 Task: View the BOLLYWOOD trailer
Action: Mouse pressed left at (426, 298)
Screenshot: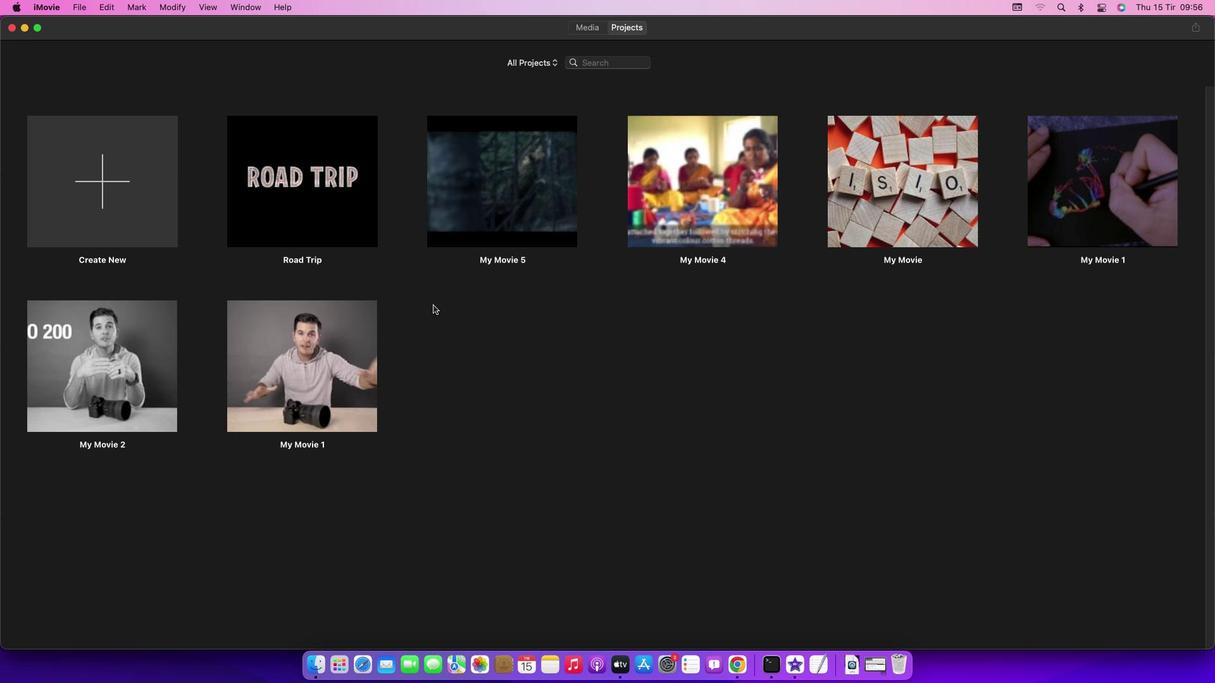 
Action: Mouse moved to (72, 3)
Screenshot: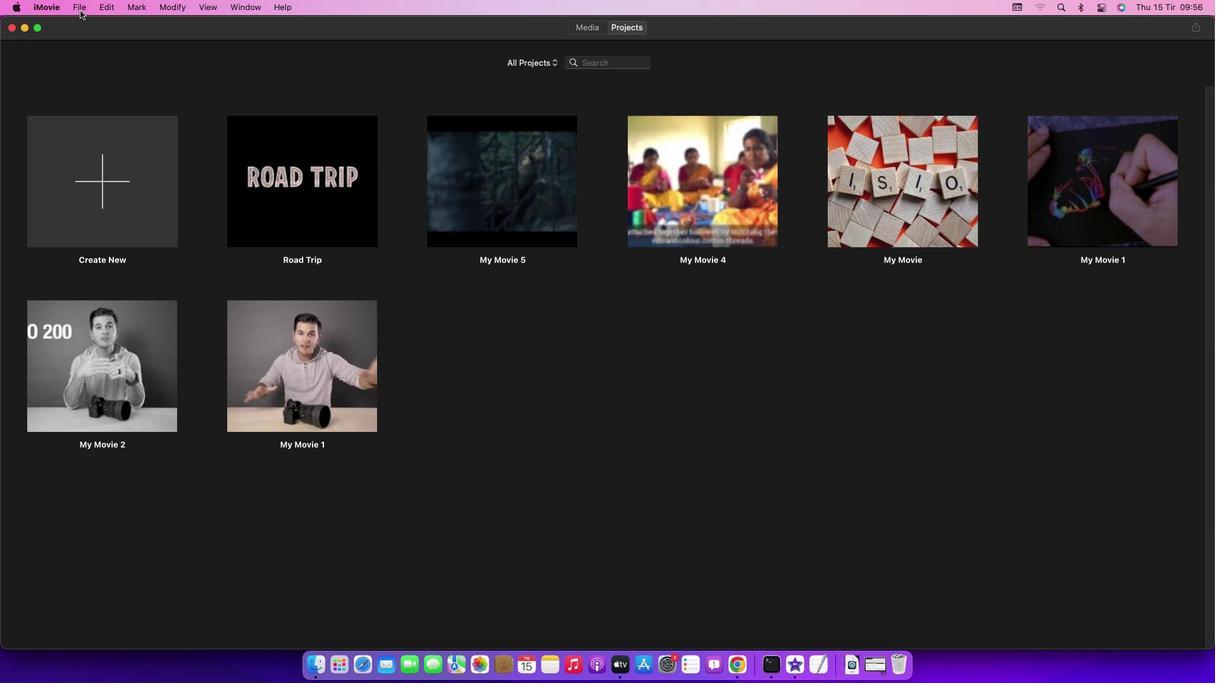 
Action: Mouse pressed left at (72, 3)
Screenshot: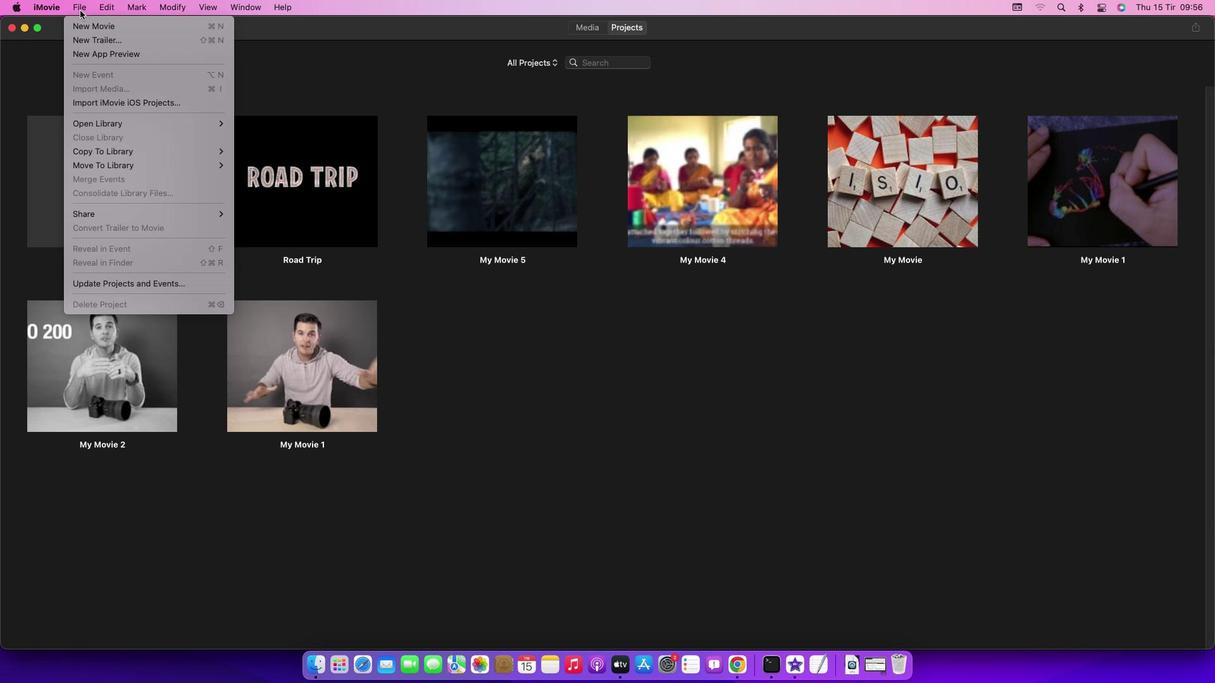 
Action: Mouse moved to (83, 30)
Screenshot: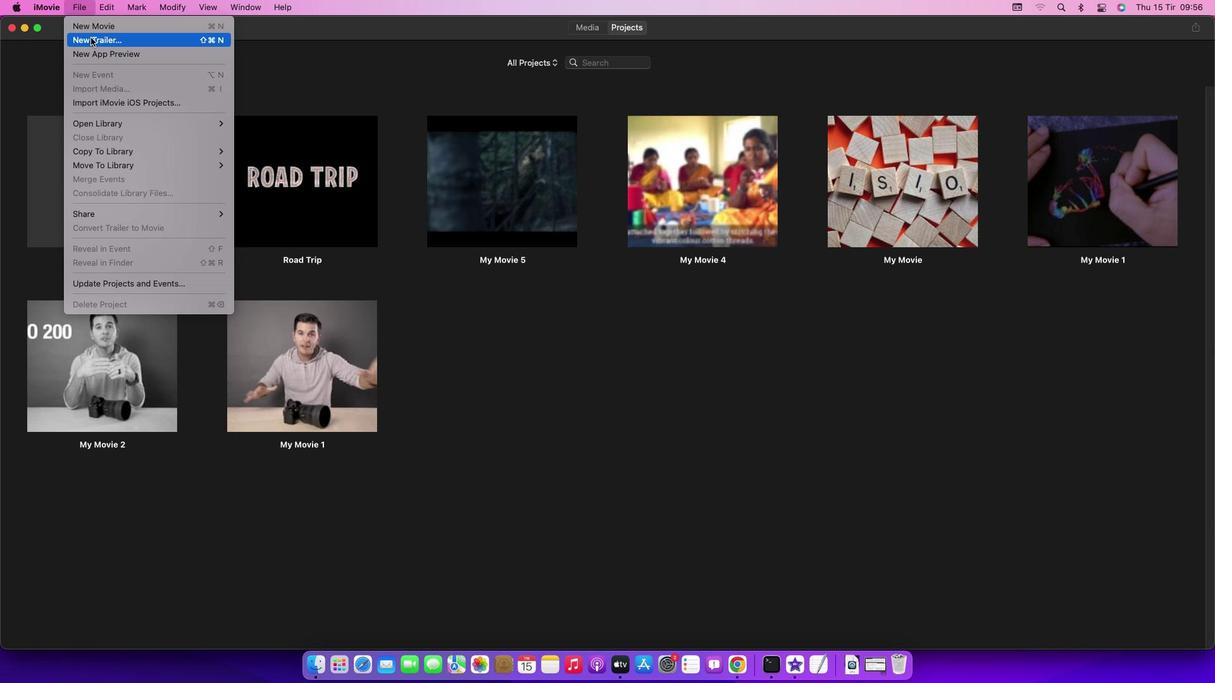 
Action: Mouse pressed left at (83, 30)
Screenshot: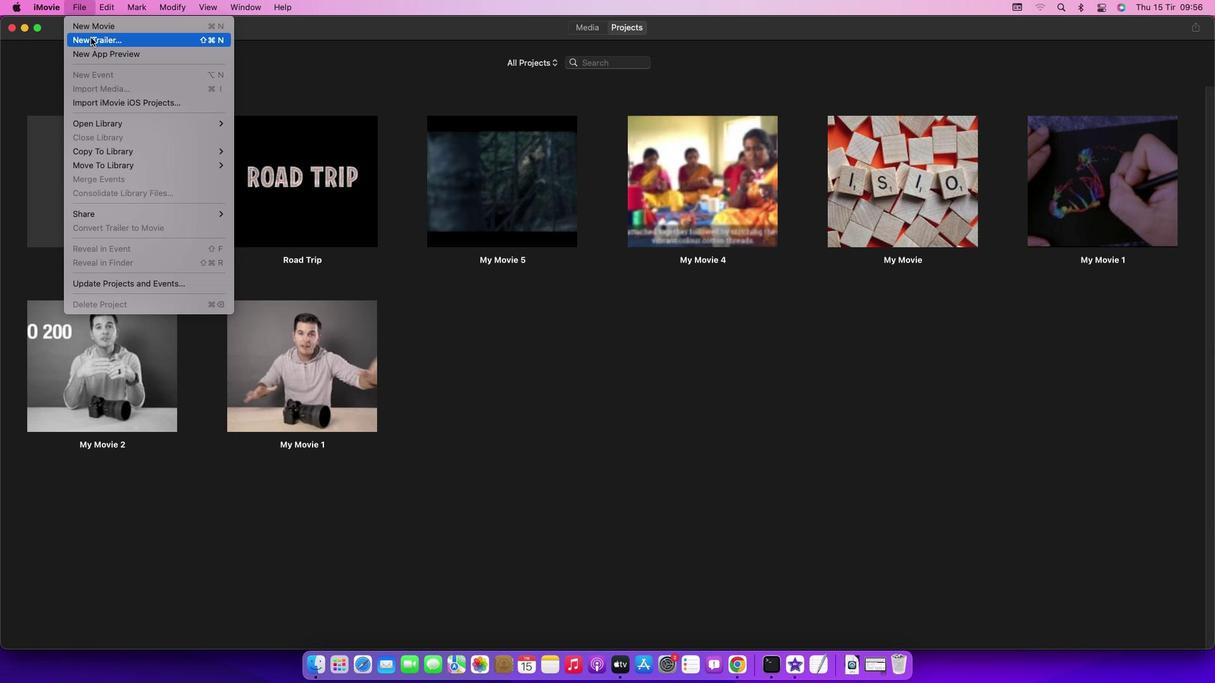 
Action: Mouse moved to (722, 348)
Screenshot: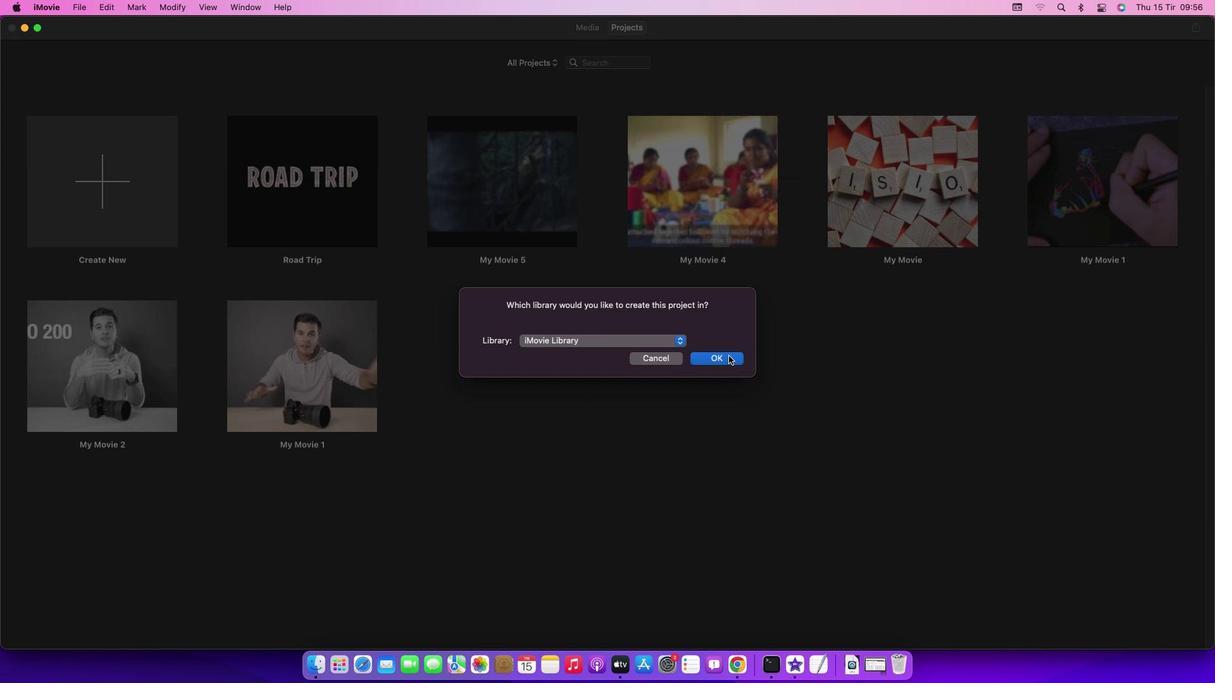 
Action: Mouse pressed left at (722, 348)
Screenshot: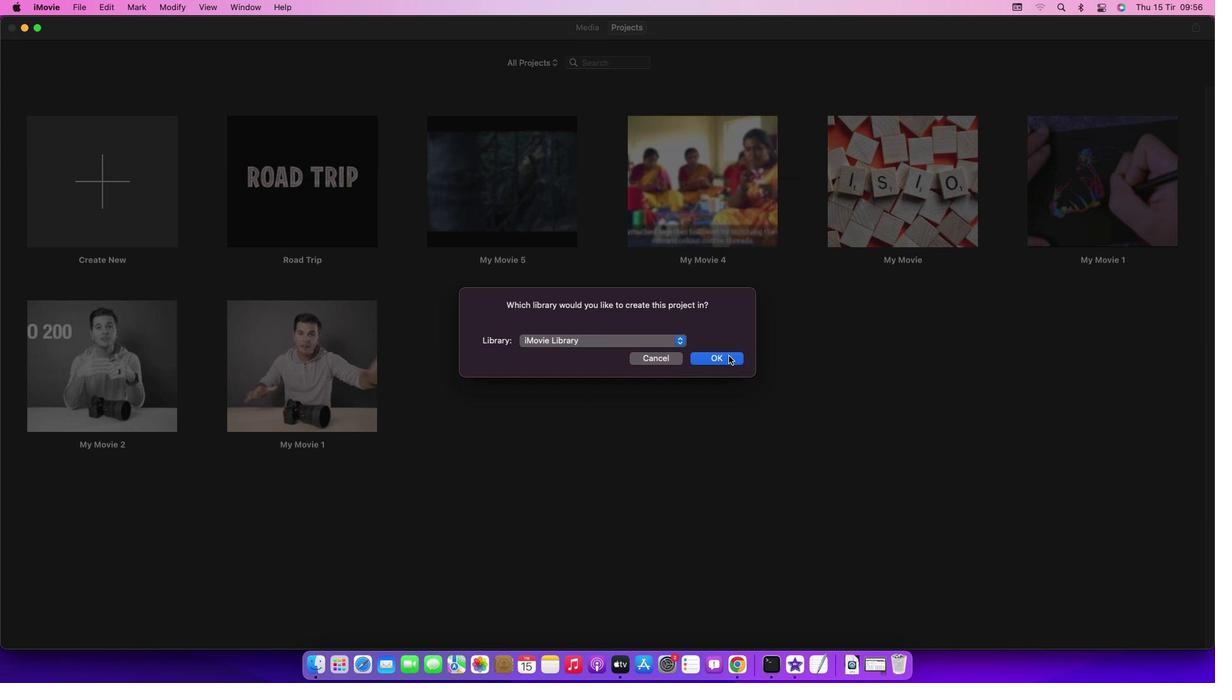 
Action: Mouse moved to (619, 245)
Screenshot: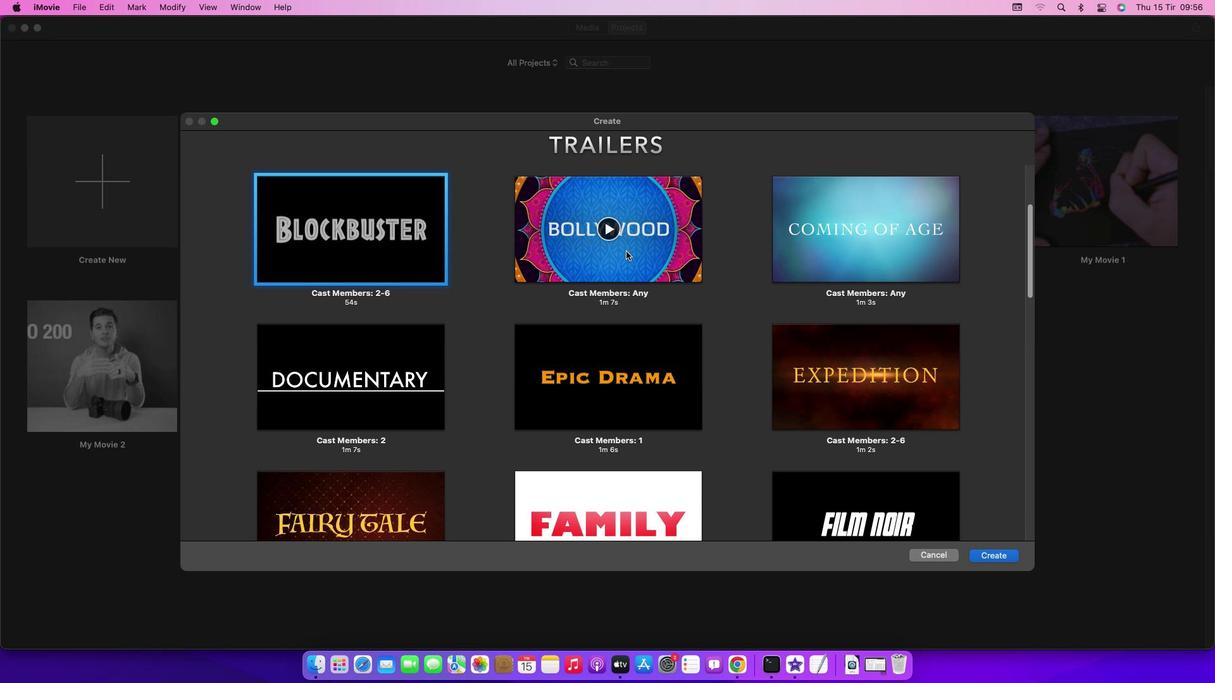 
Action: Mouse pressed left at (619, 245)
Screenshot: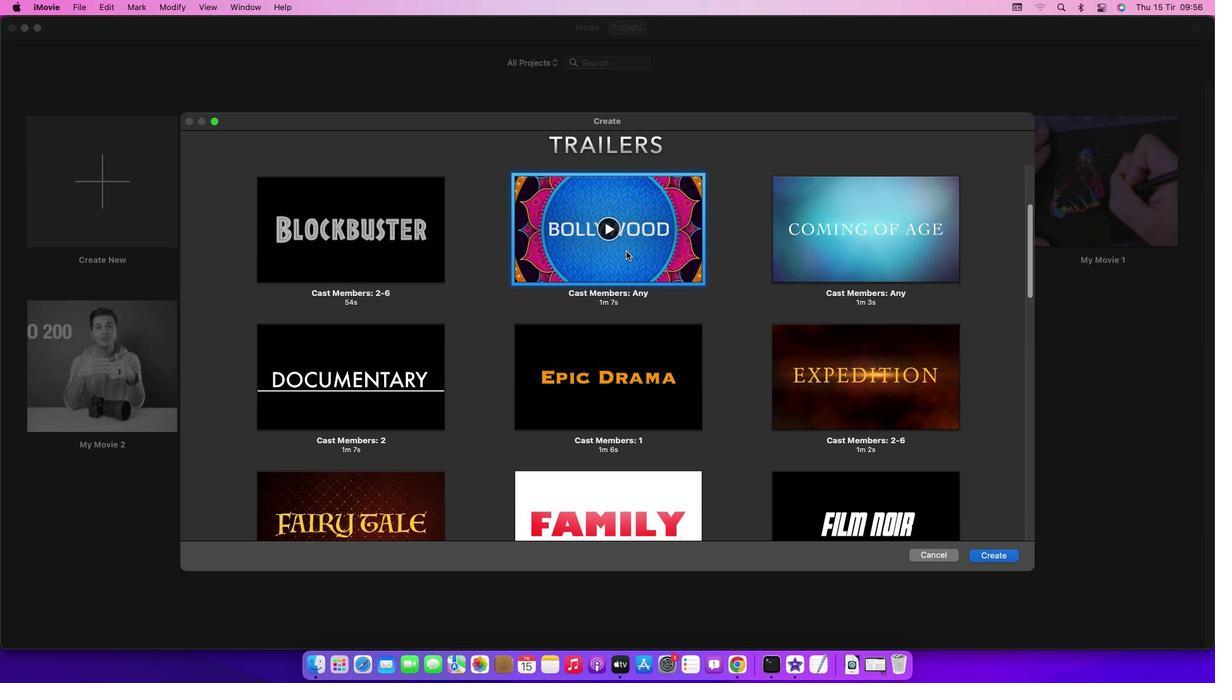
Action: Mouse moved to (991, 553)
Screenshot: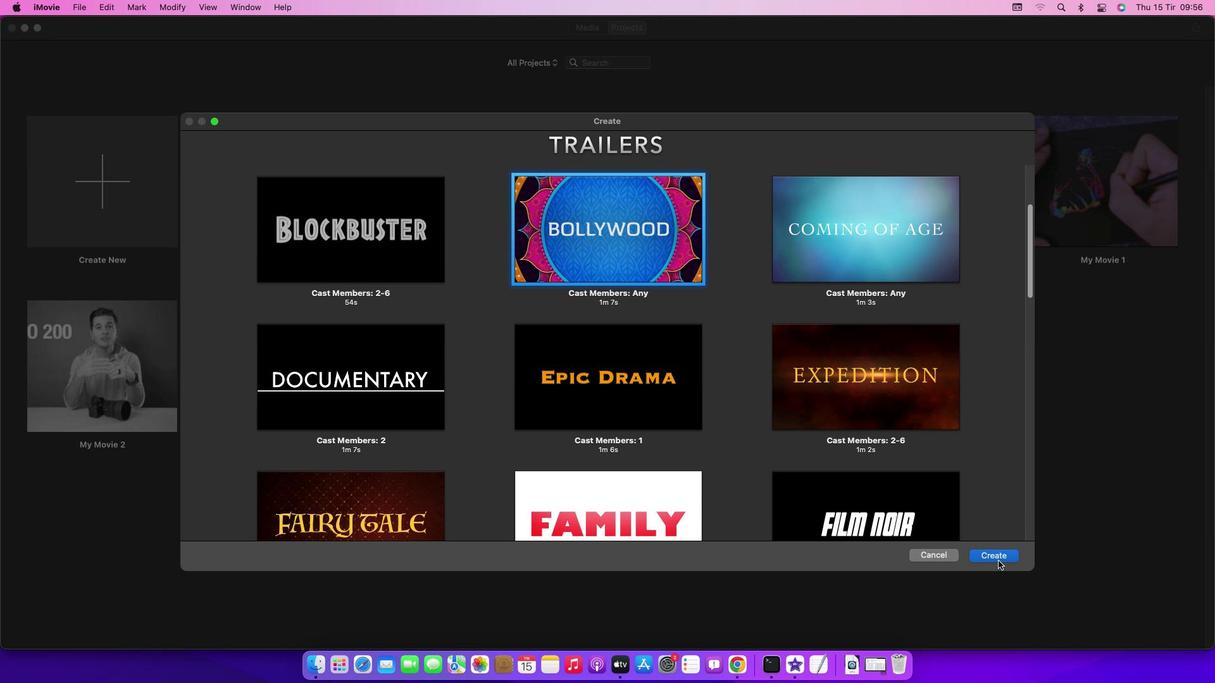
Action: Mouse pressed left at (991, 553)
Screenshot: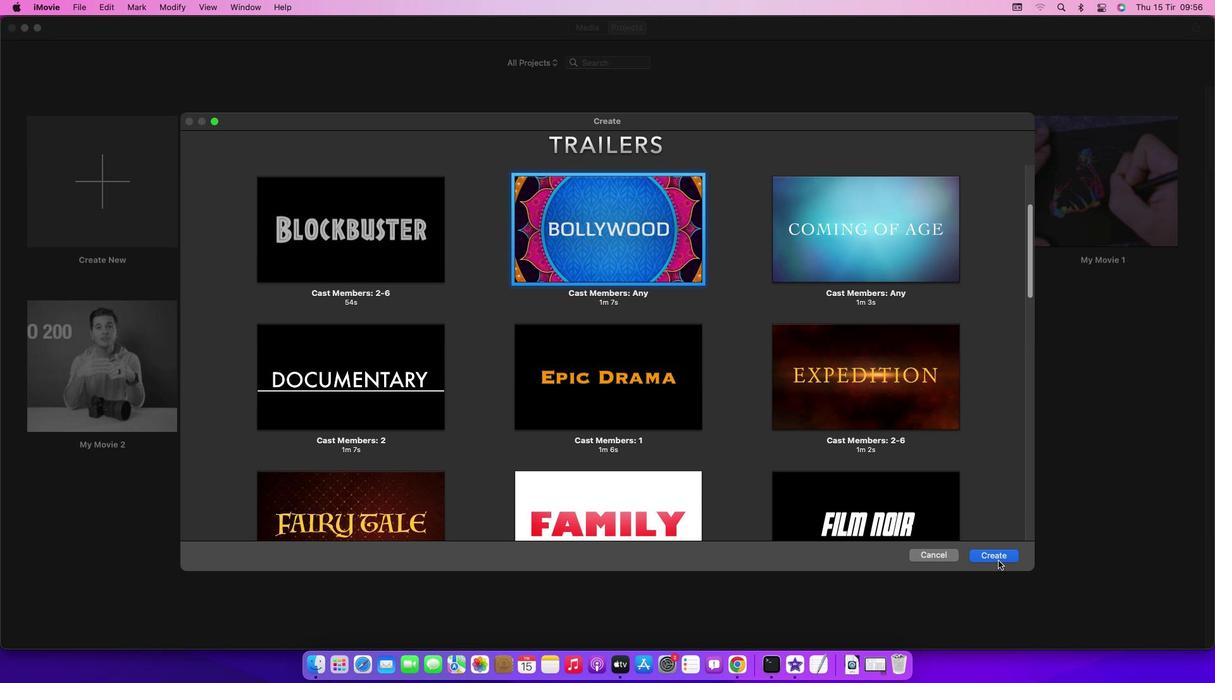 
Action: Mouse moved to (1002, 324)
Screenshot: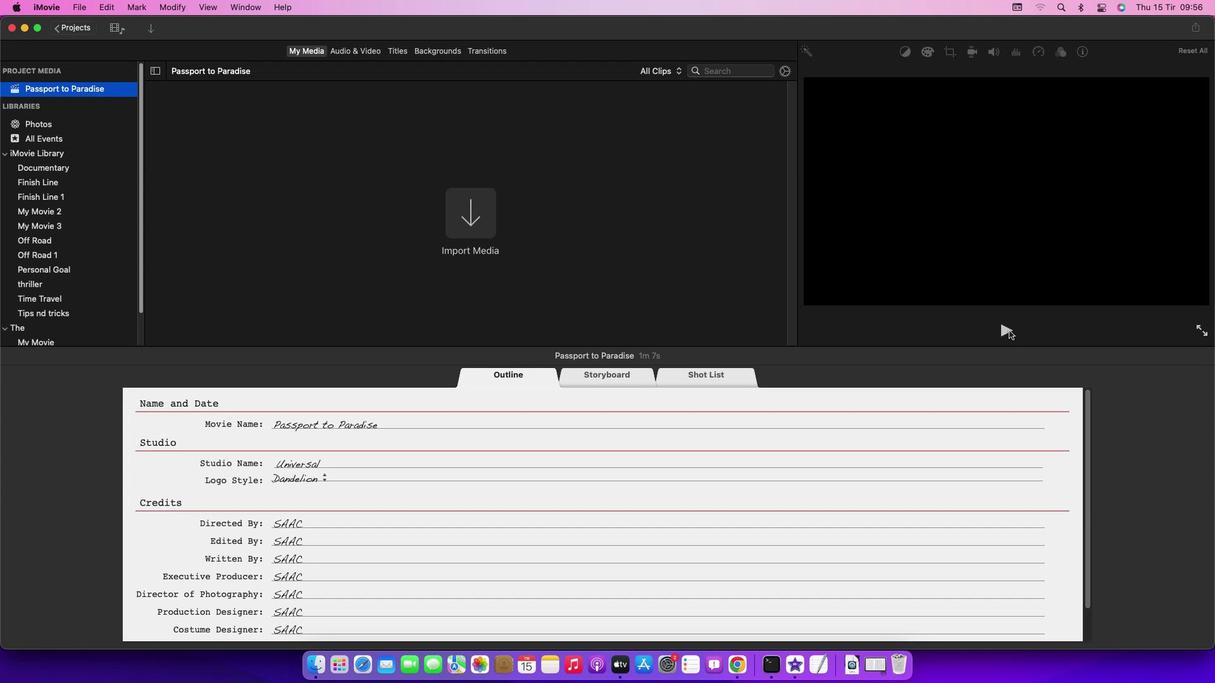 
Action: Mouse pressed left at (1002, 324)
Screenshot: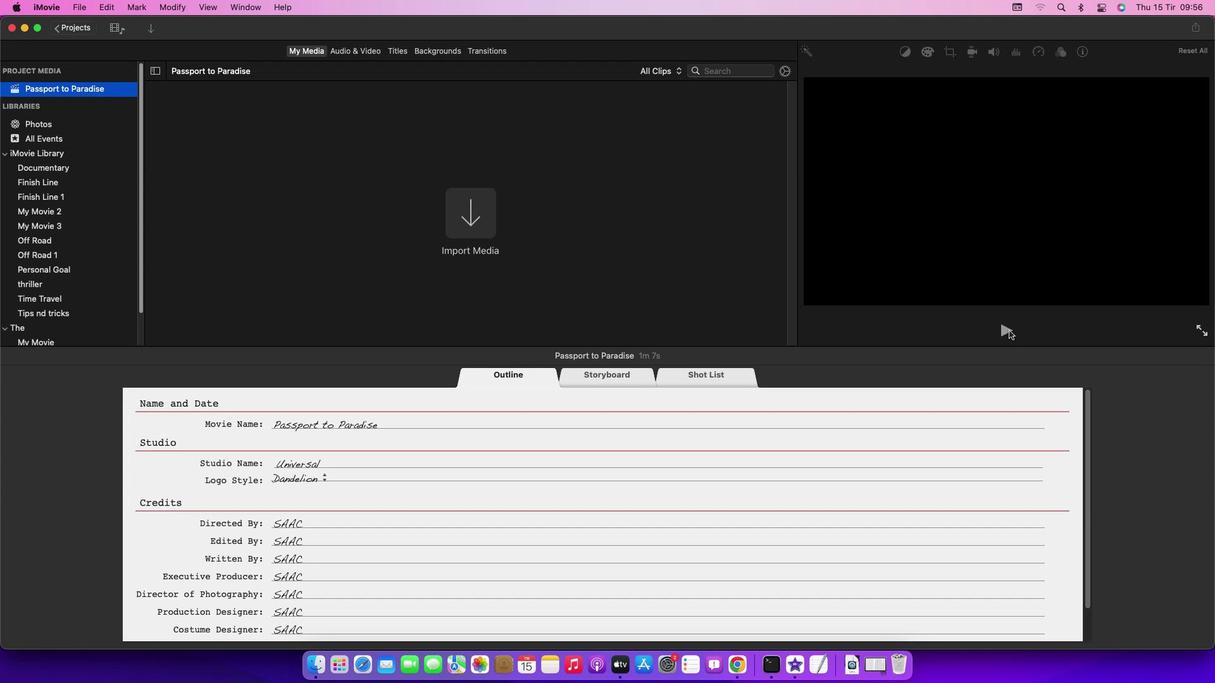
Action: Mouse moved to (992, 327)
Screenshot: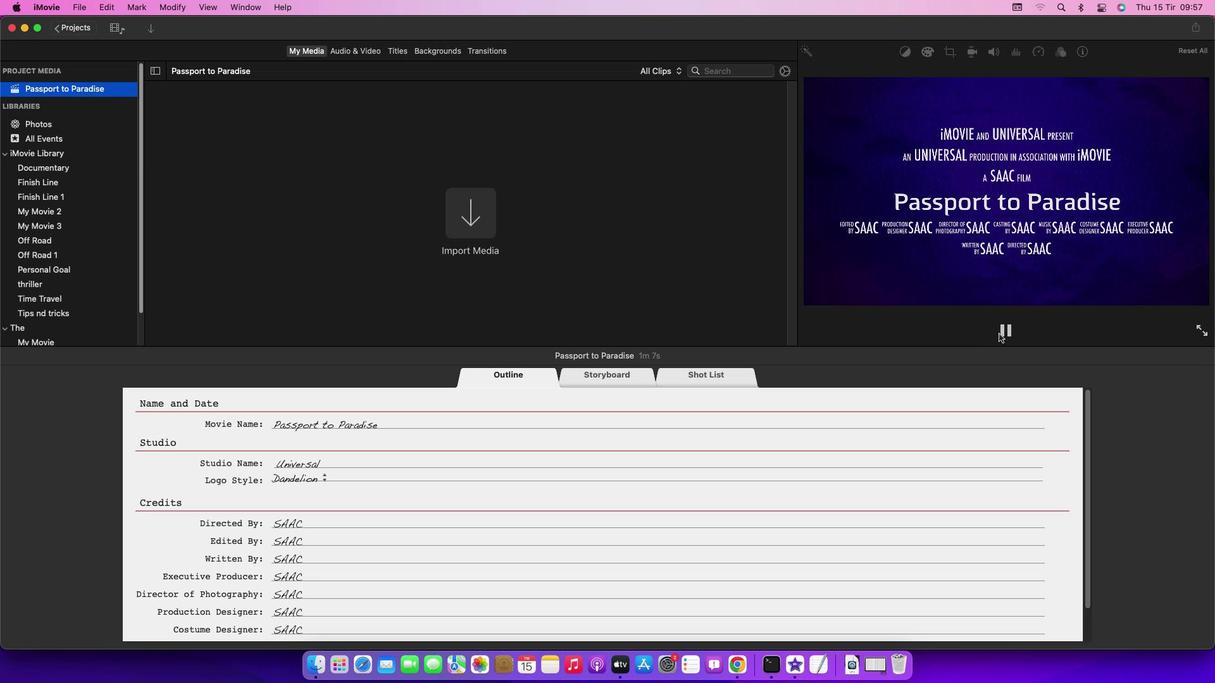 
Action: Mouse pressed left at (992, 327)
Screenshot: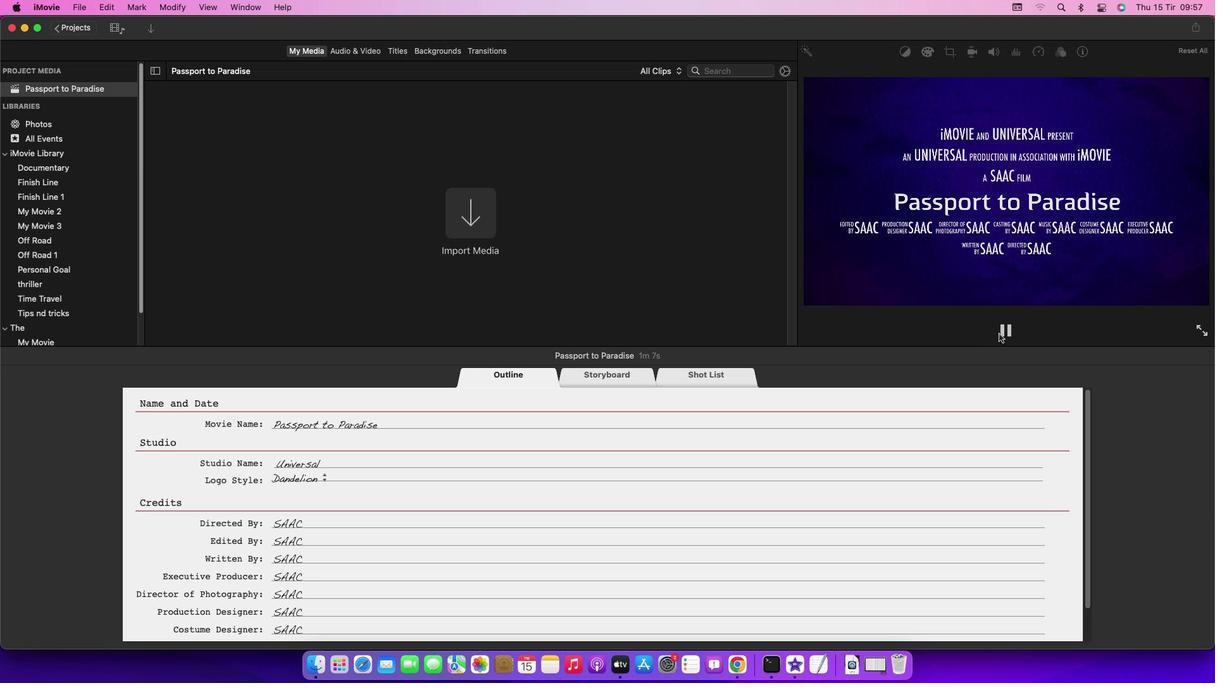 
Action: Mouse moved to (995, 326)
Screenshot: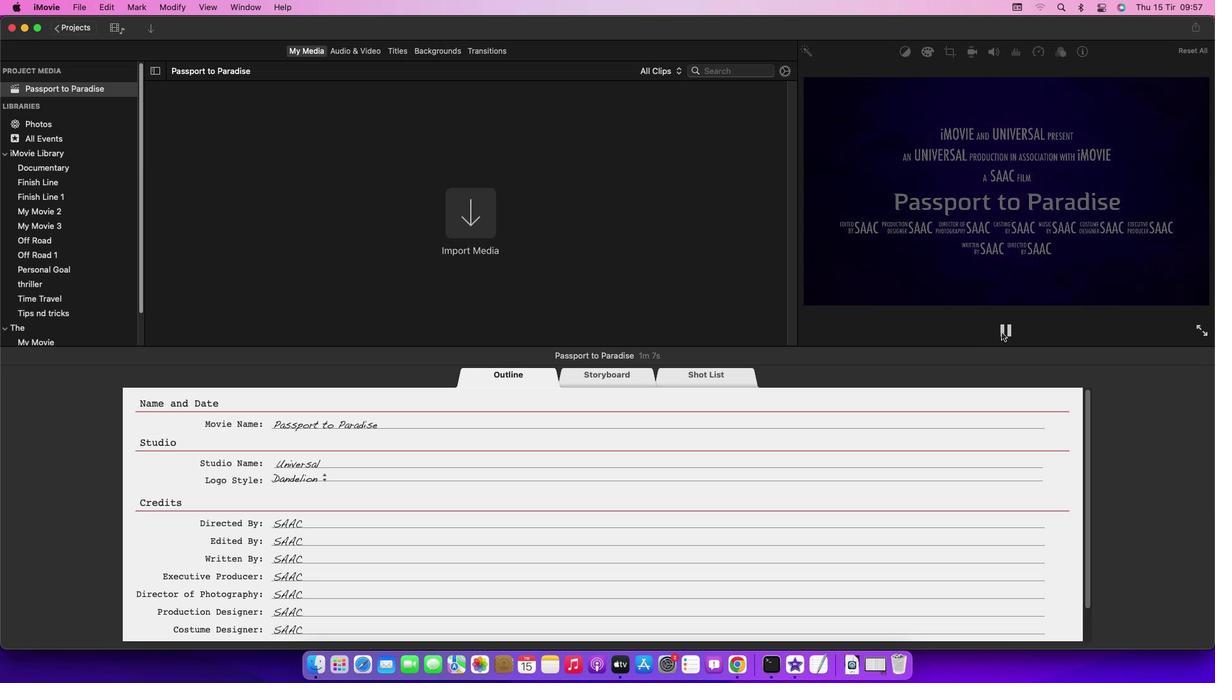 
Action: Mouse pressed left at (995, 326)
Screenshot: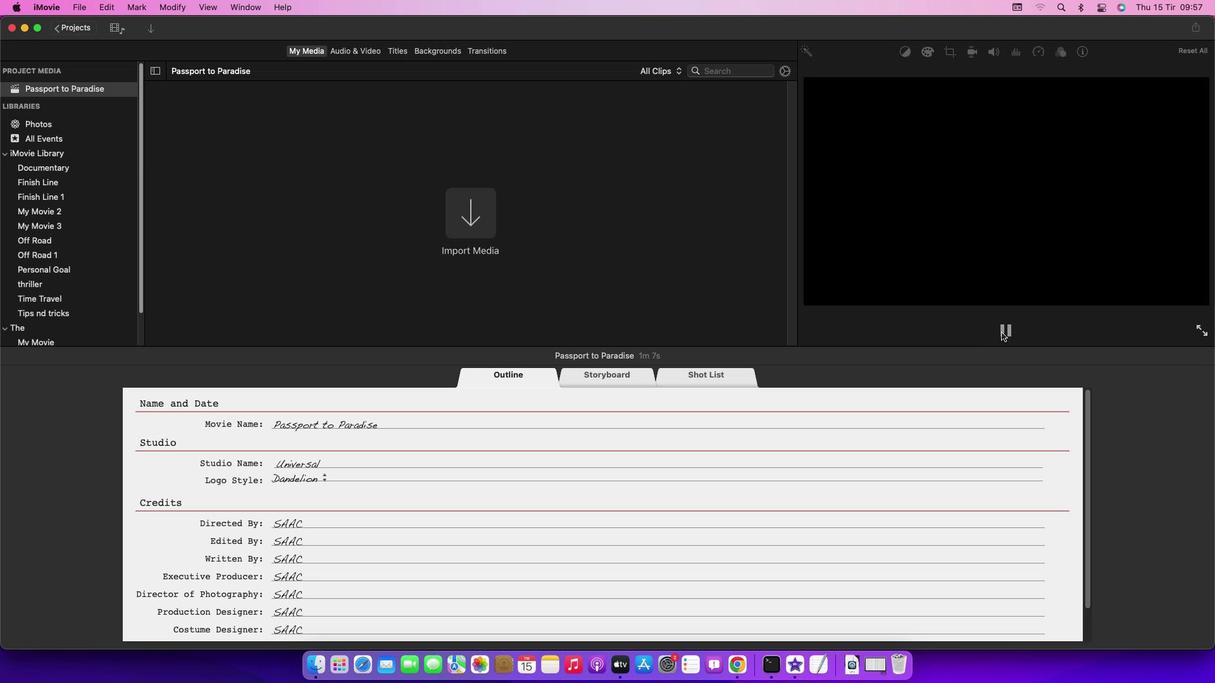 
Action: Mouse moved to (994, 326)
Screenshot: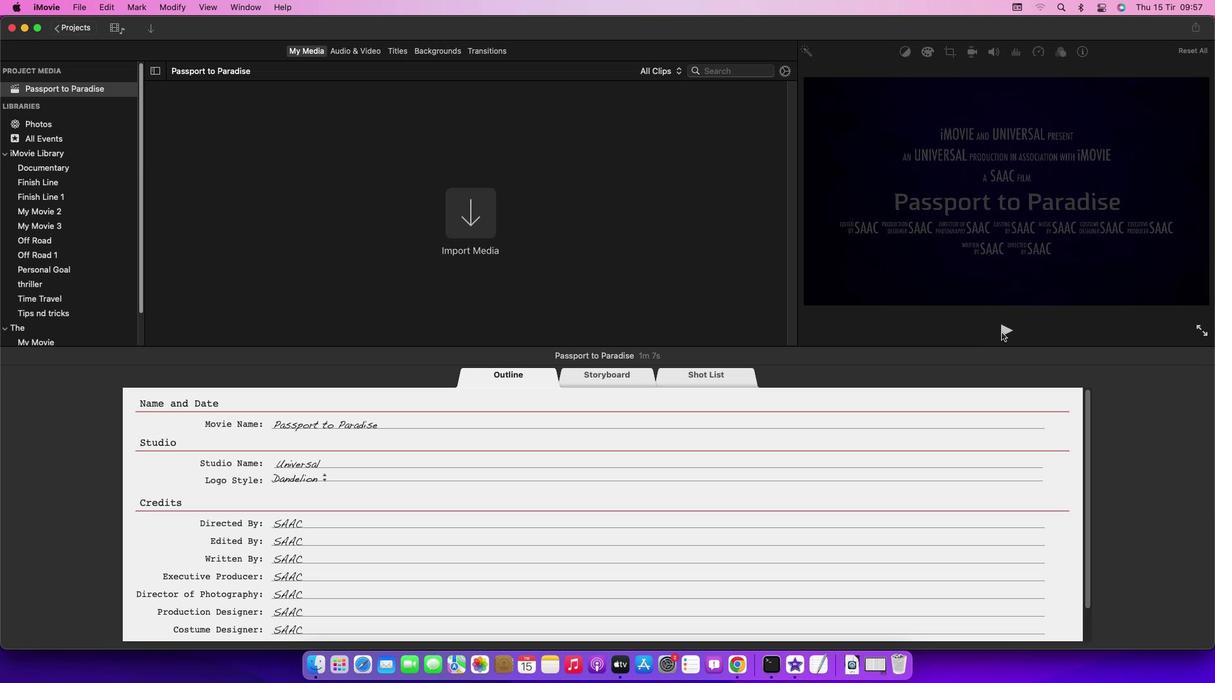 
